 Task: Change theme to swiss.
Action: Mouse moved to (429, 97)
Screenshot: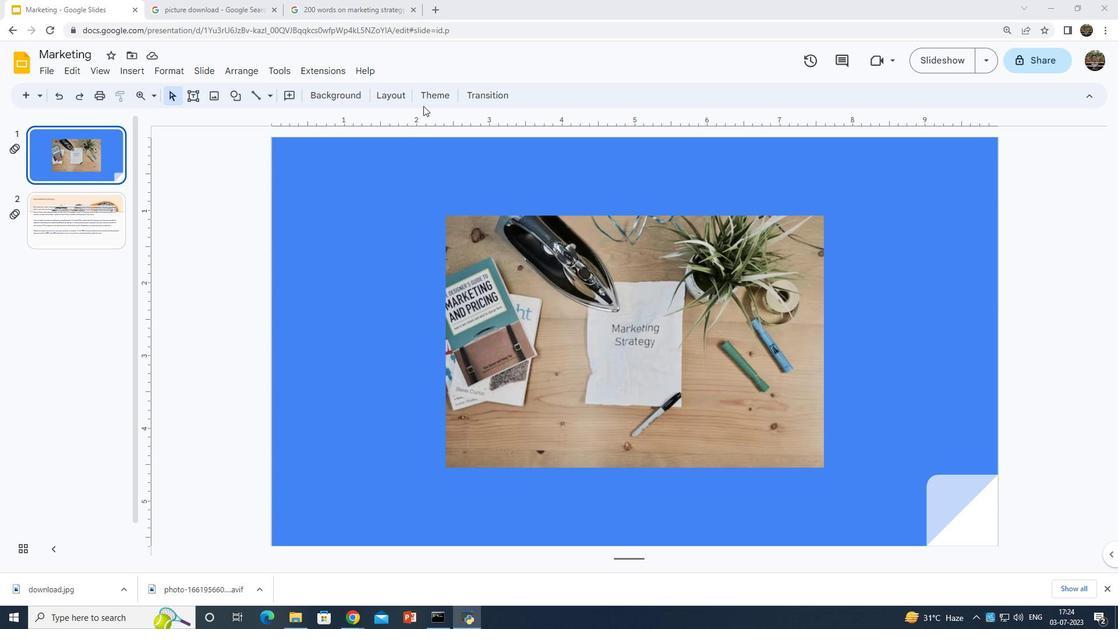 
Action: Mouse pressed left at (429, 97)
Screenshot: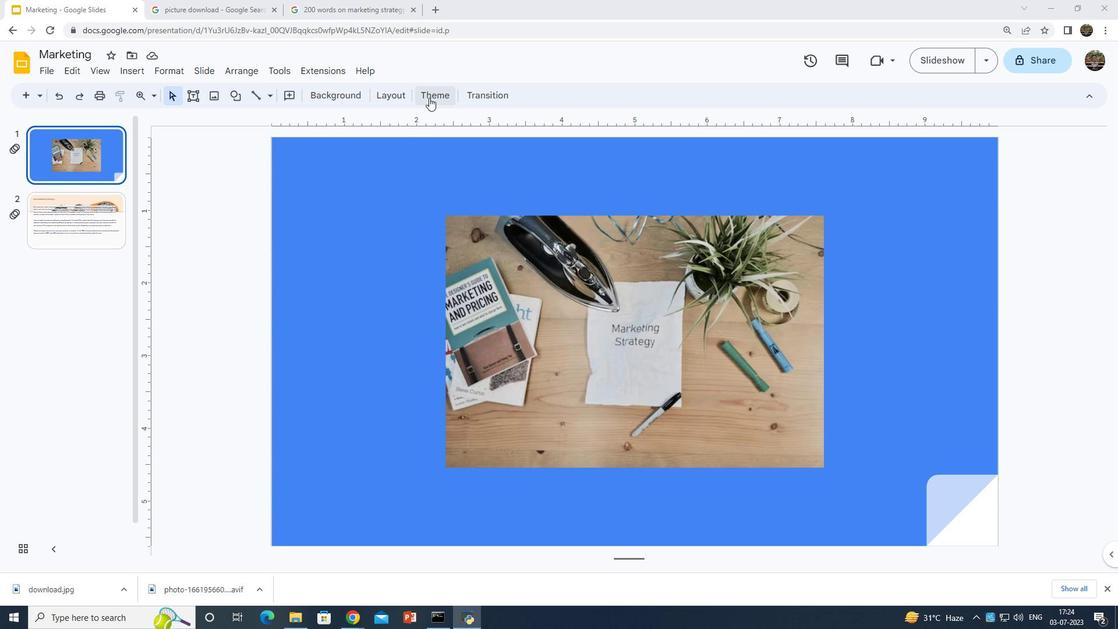 
Action: Mouse moved to (957, 328)
Screenshot: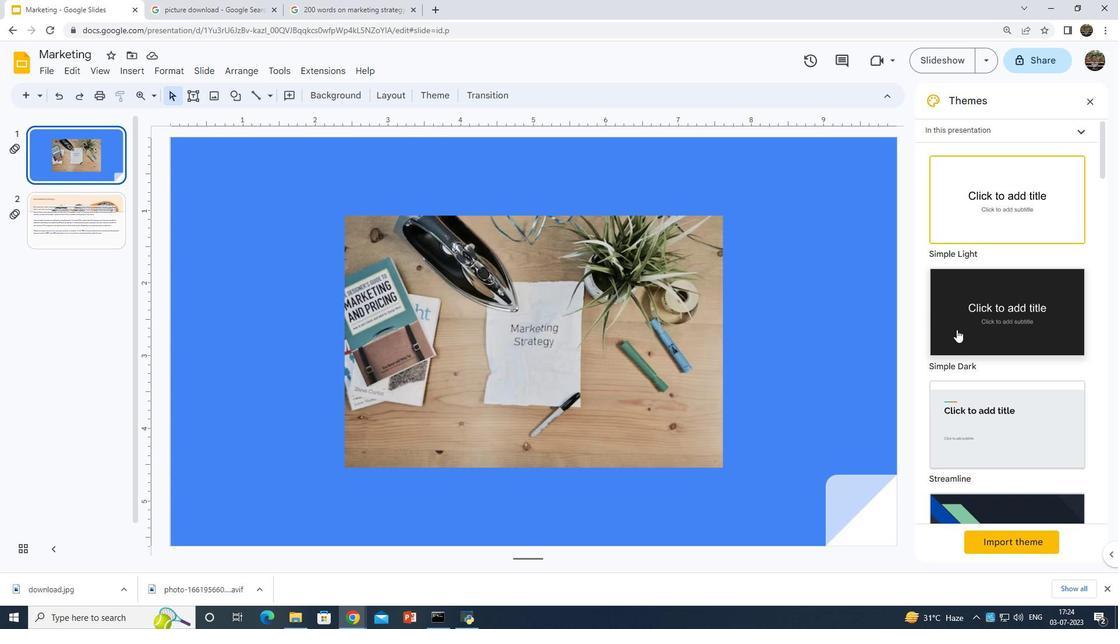 
Action: Mouse scrolled (957, 327) with delta (0, 0)
Screenshot: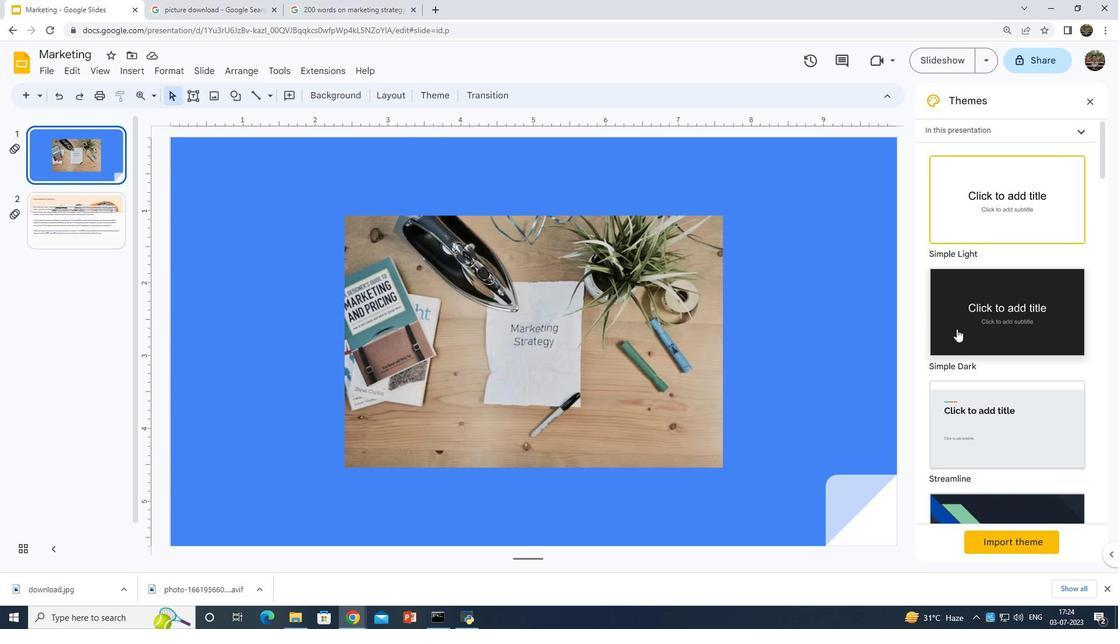 
Action: Mouse scrolled (957, 327) with delta (0, 0)
Screenshot: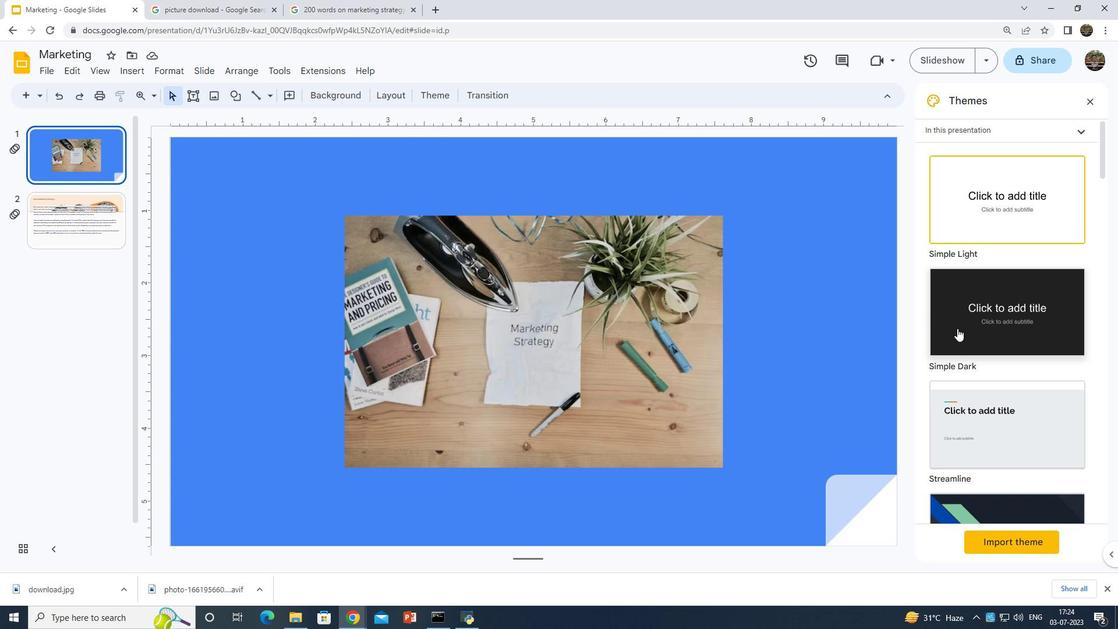 
Action: Mouse moved to (958, 328)
Screenshot: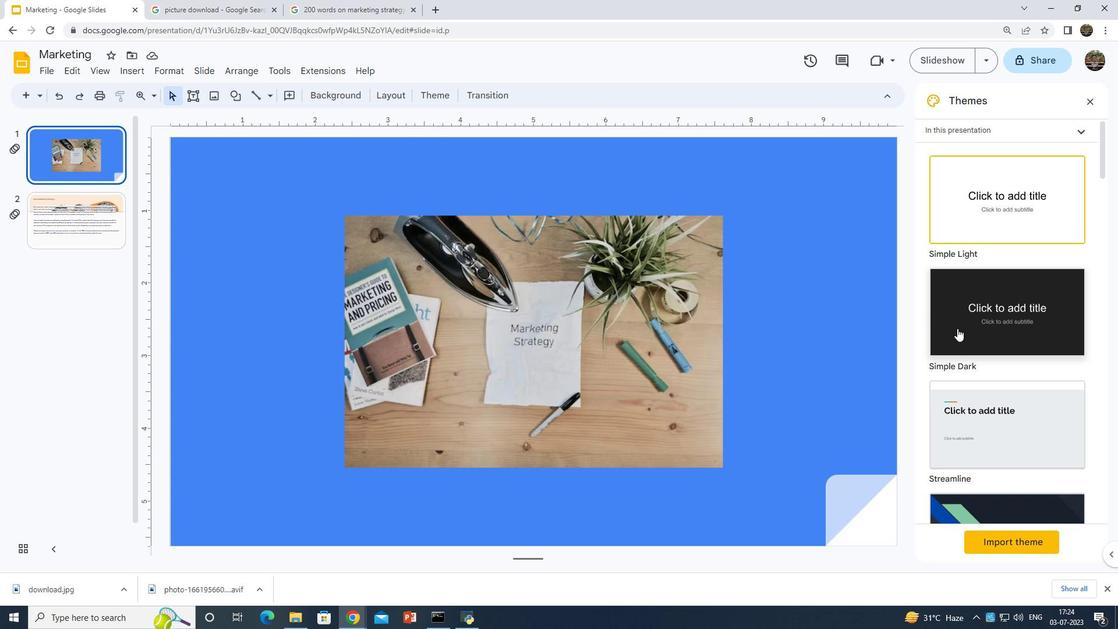 
Action: Mouse scrolled (958, 327) with delta (0, 0)
Screenshot: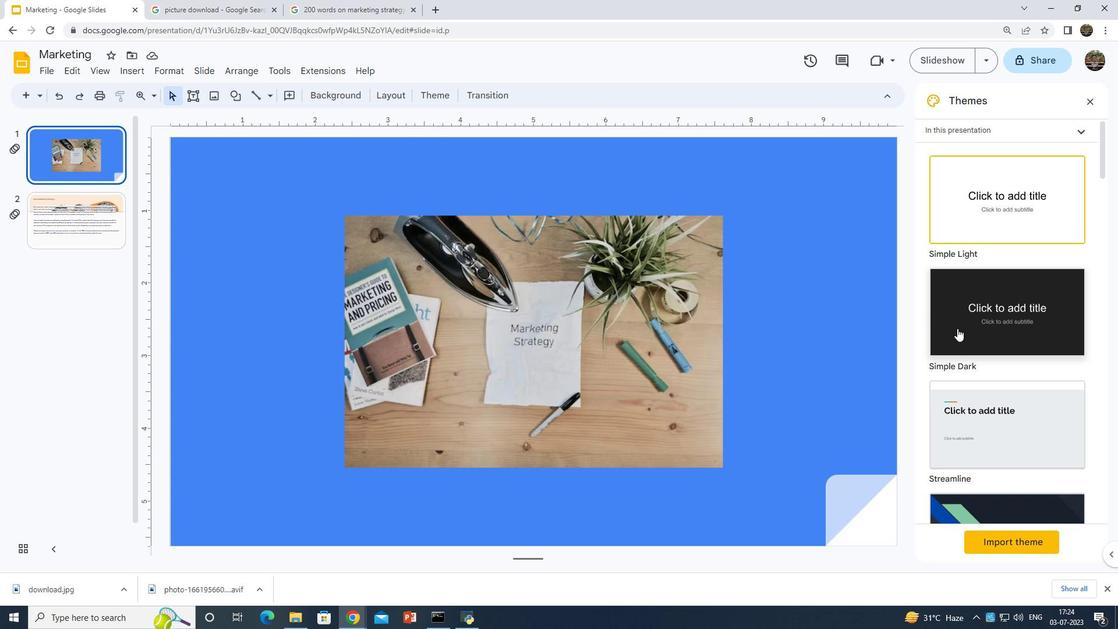 
Action: Mouse scrolled (958, 327) with delta (0, 0)
Screenshot: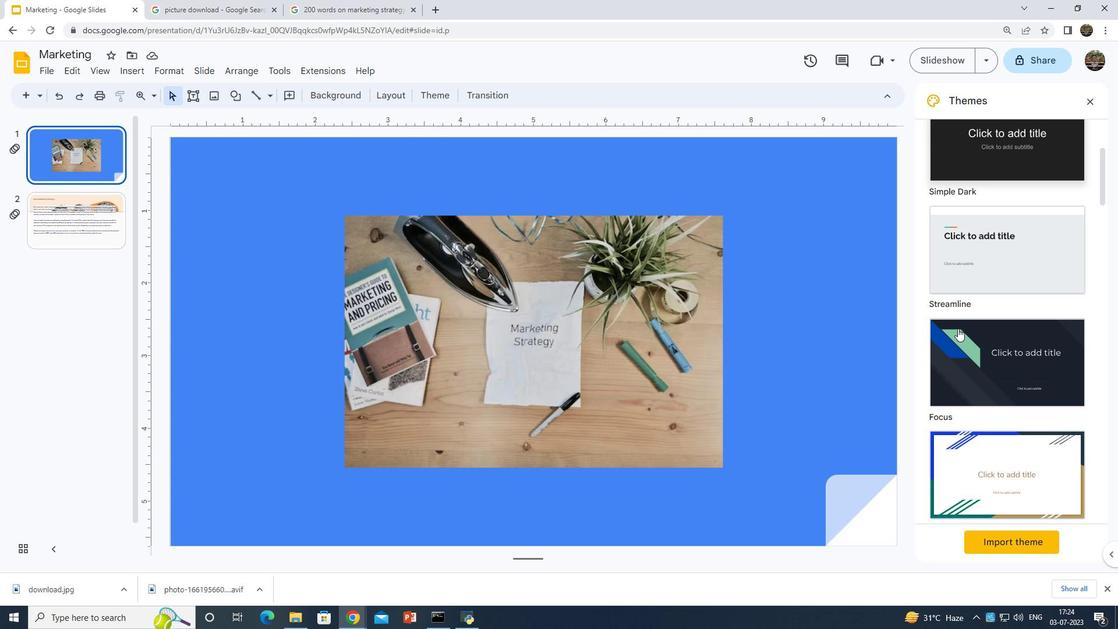 
Action: Mouse scrolled (958, 327) with delta (0, 0)
Screenshot: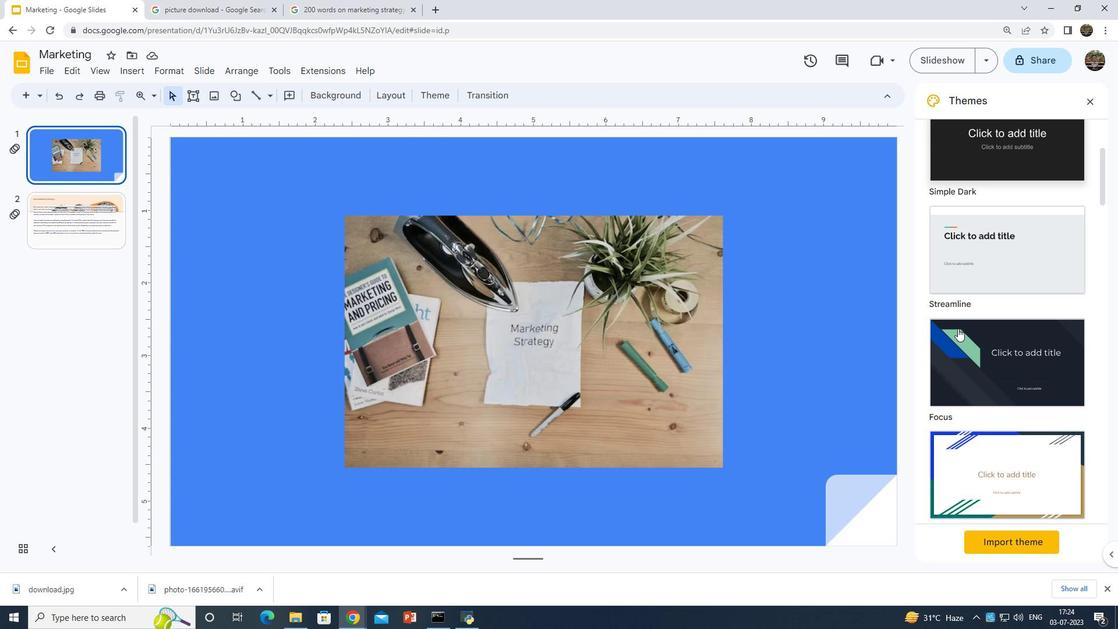 
Action: Mouse scrolled (958, 327) with delta (0, 0)
Screenshot: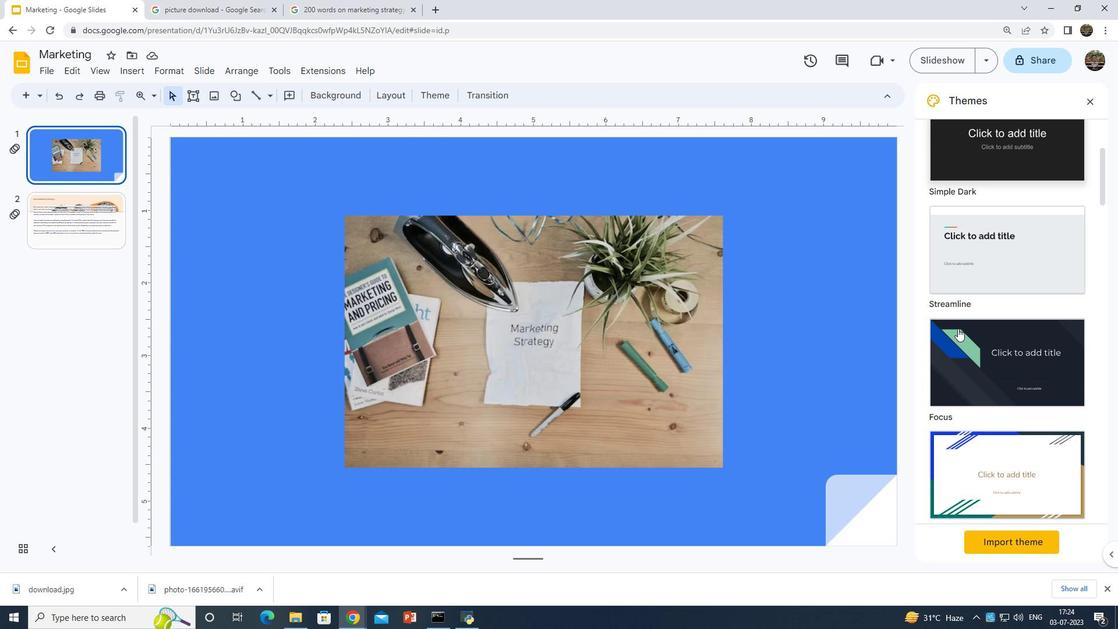 
Action: Mouse scrolled (958, 327) with delta (0, 0)
Screenshot: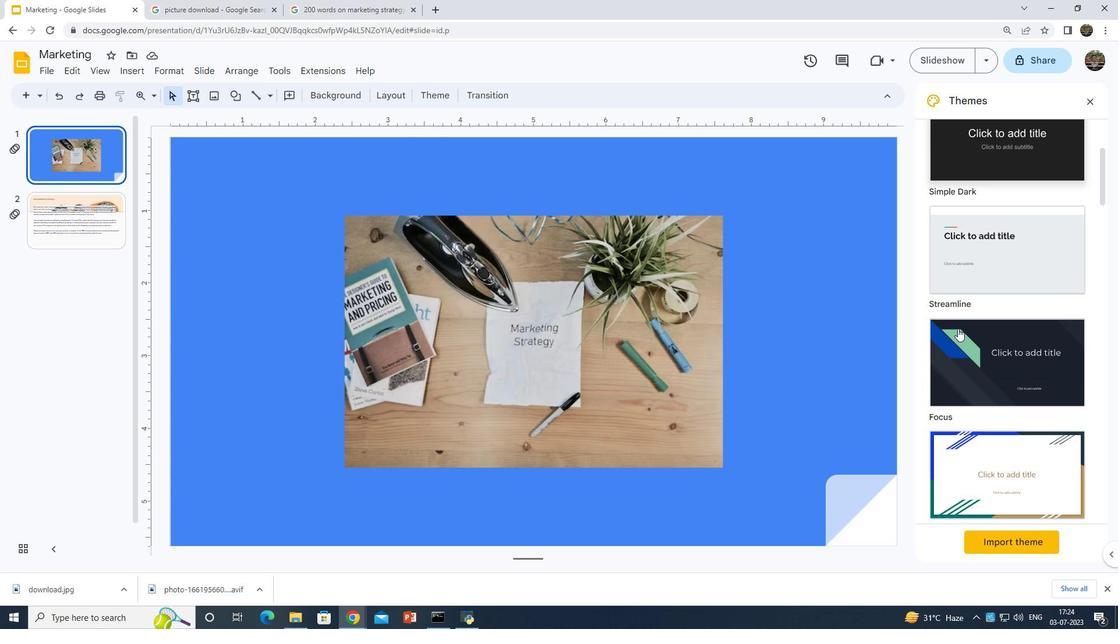
Action: Mouse scrolled (958, 327) with delta (0, 0)
Screenshot: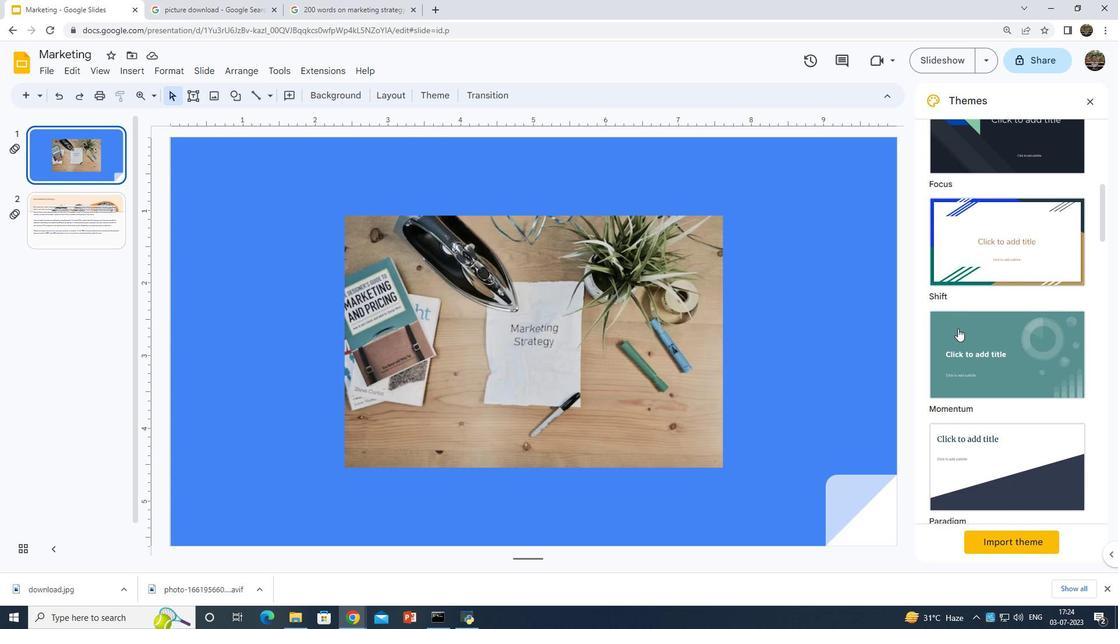 
Action: Mouse scrolled (958, 327) with delta (0, 0)
Screenshot: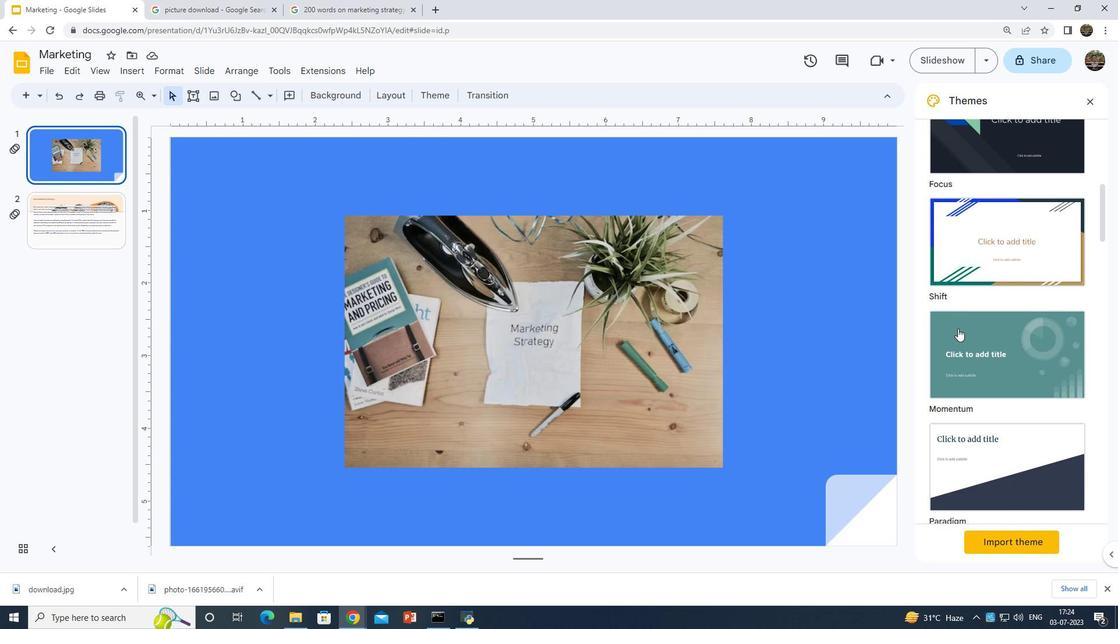 
Action: Mouse scrolled (958, 327) with delta (0, 0)
Screenshot: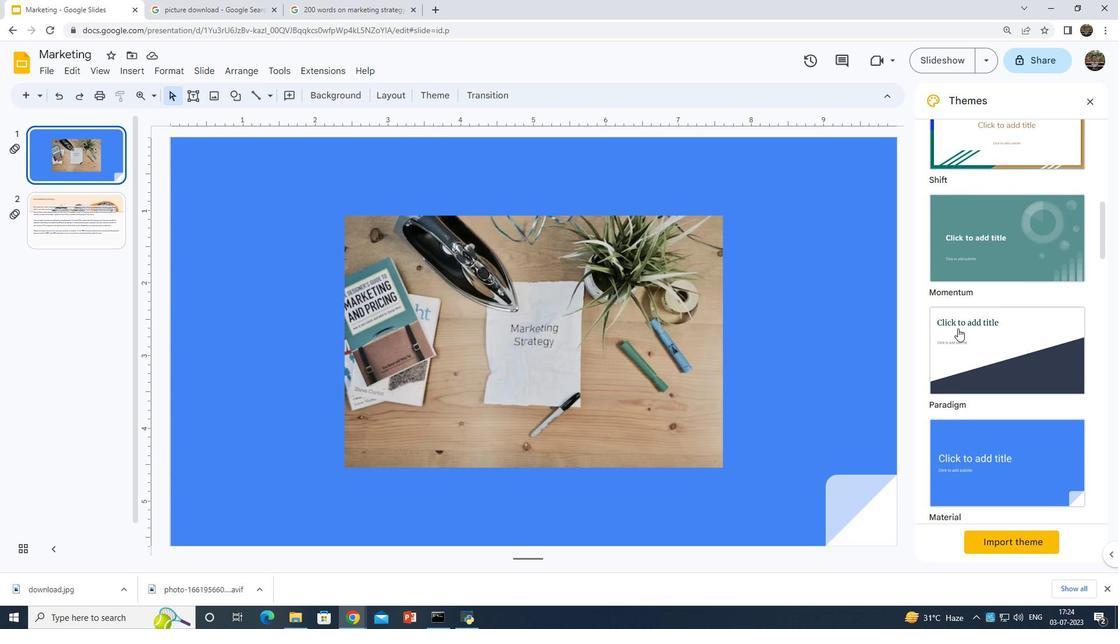
Action: Mouse scrolled (958, 327) with delta (0, 0)
Screenshot: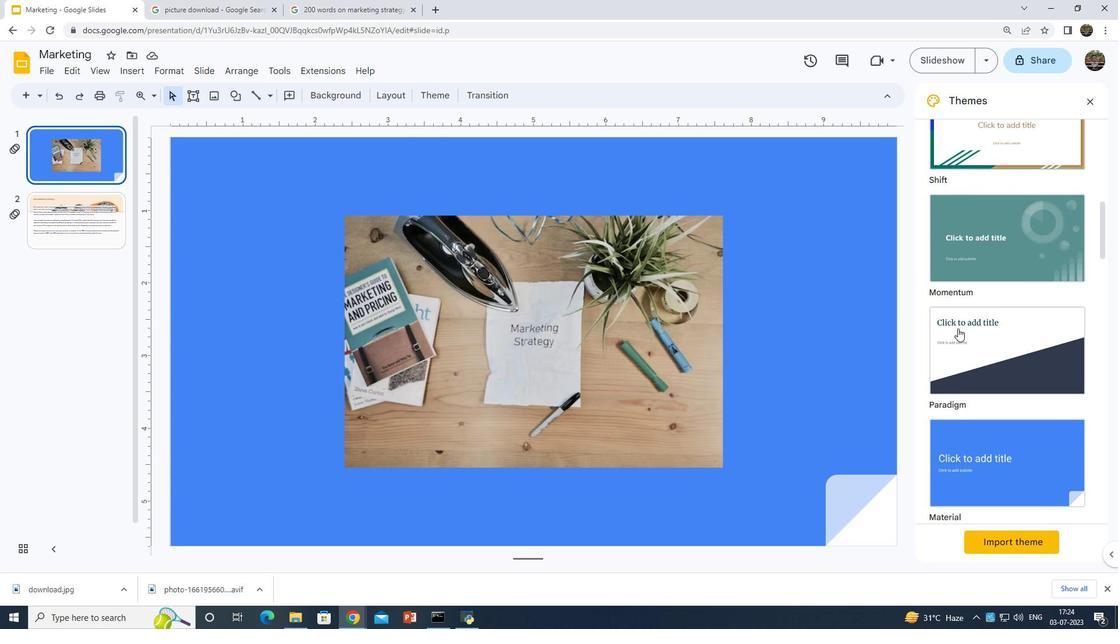 
Action: Mouse scrolled (958, 327) with delta (0, 0)
Screenshot: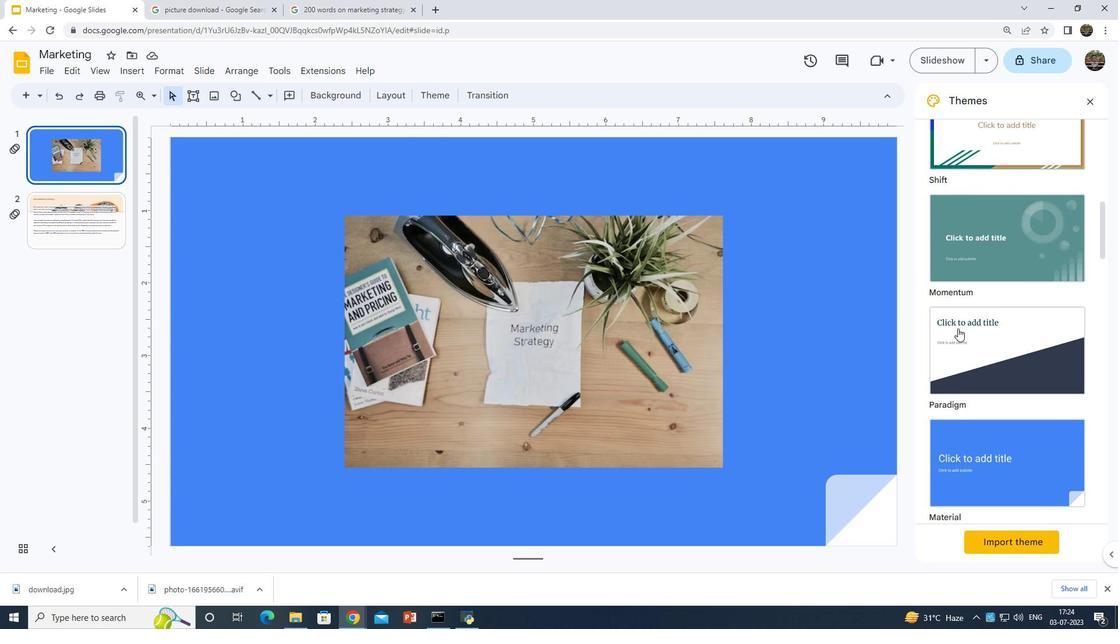 
Action: Mouse moved to (957, 359)
Screenshot: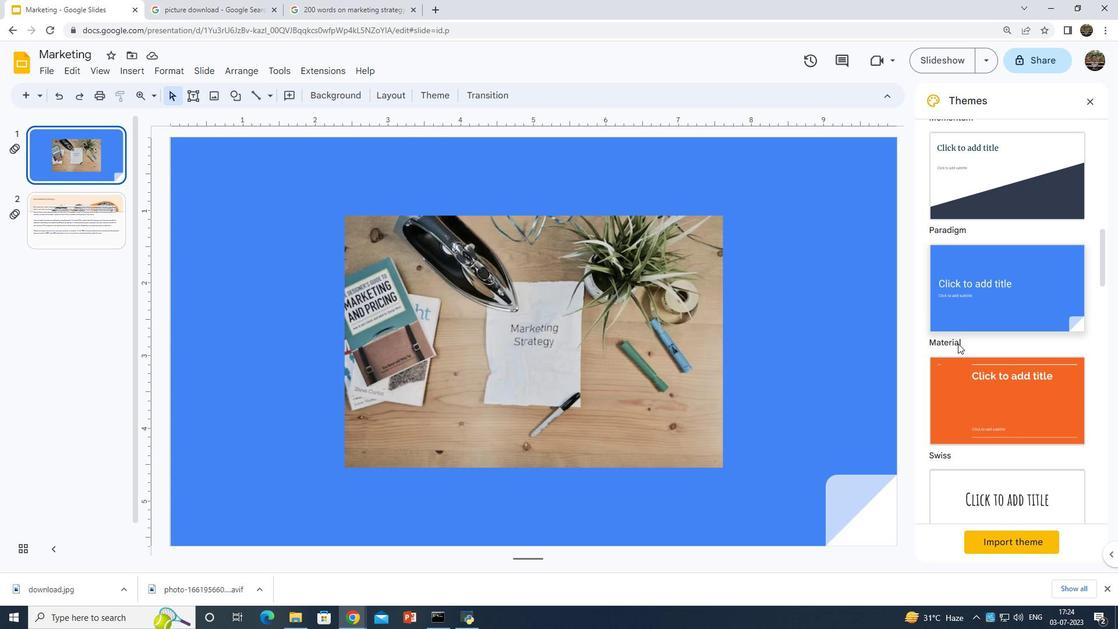 
Action: Mouse pressed left at (957, 359)
Screenshot: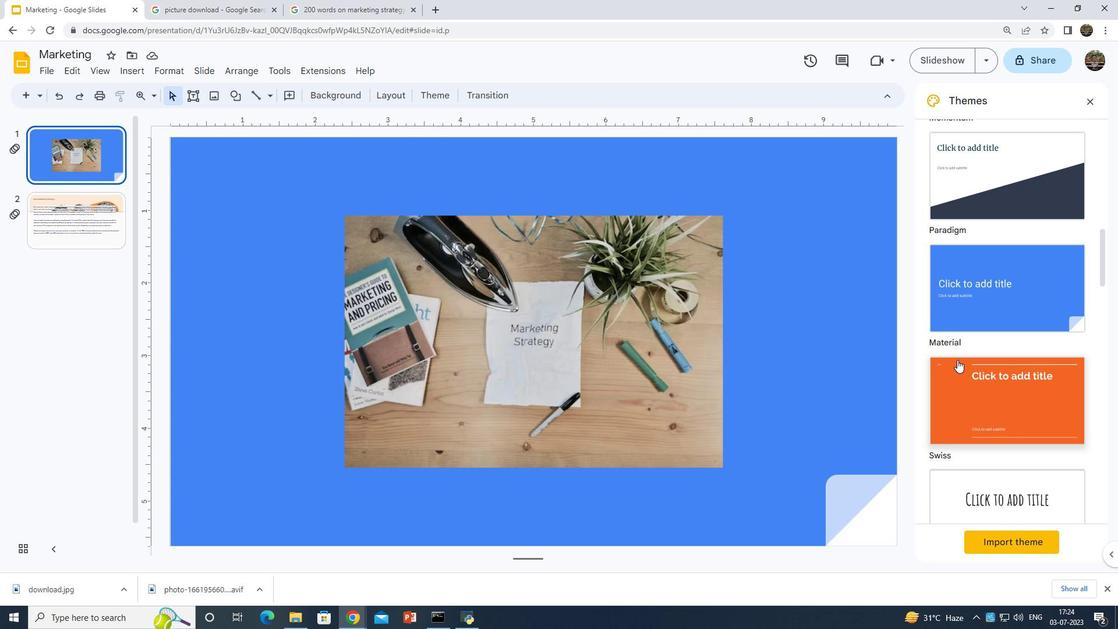 
